Task: Sort the products in the category "Intimacy" by relevance.
Action: Mouse moved to (230, 121)
Screenshot: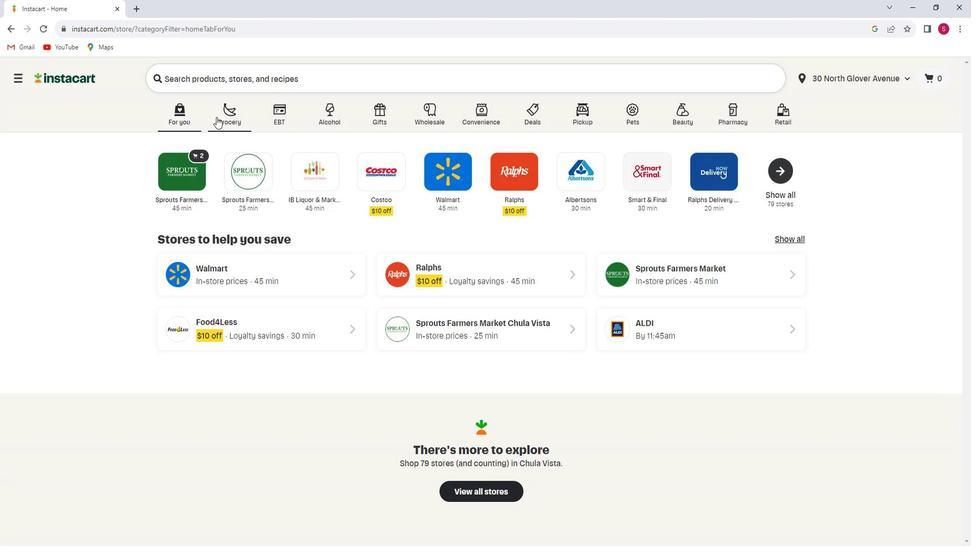 
Action: Mouse pressed left at (230, 121)
Screenshot: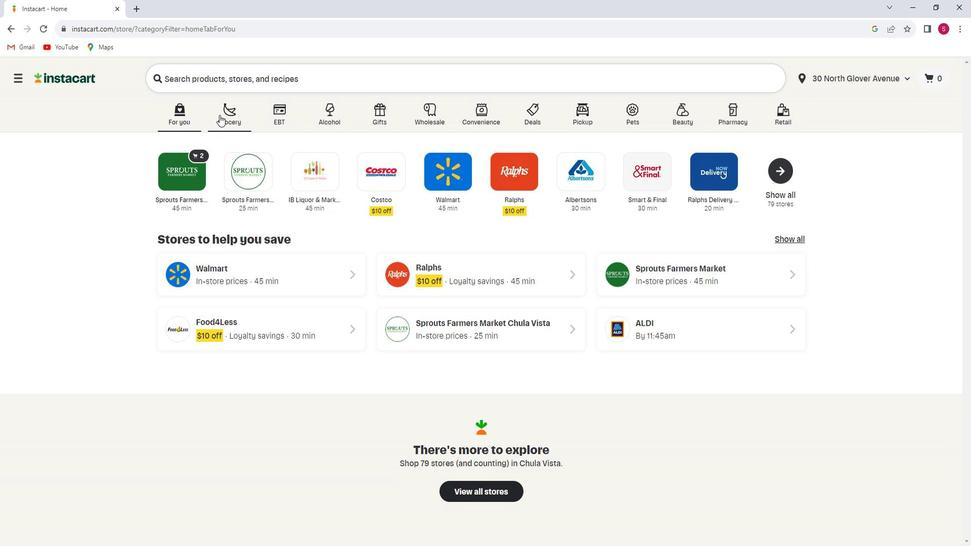 
Action: Mouse moved to (257, 306)
Screenshot: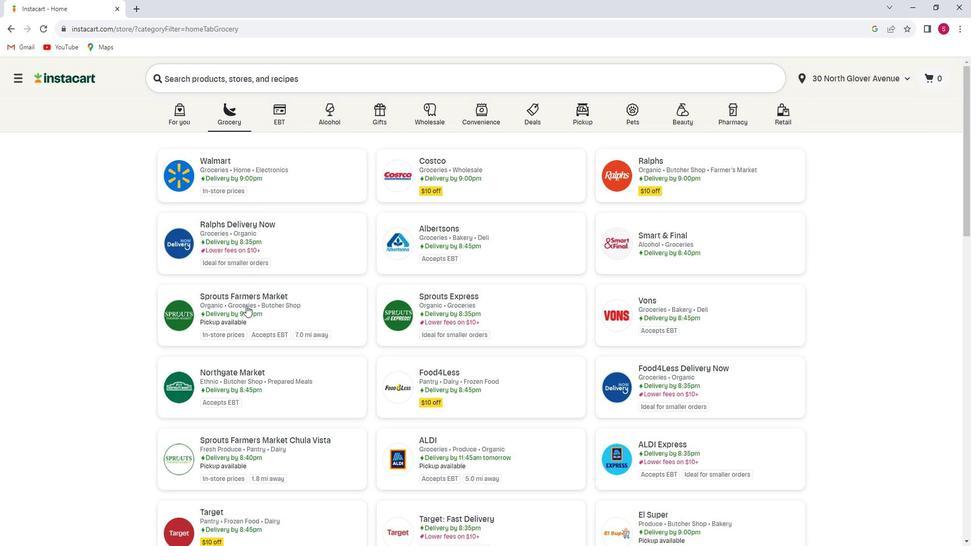 
Action: Mouse pressed left at (257, 306)
Screenshot: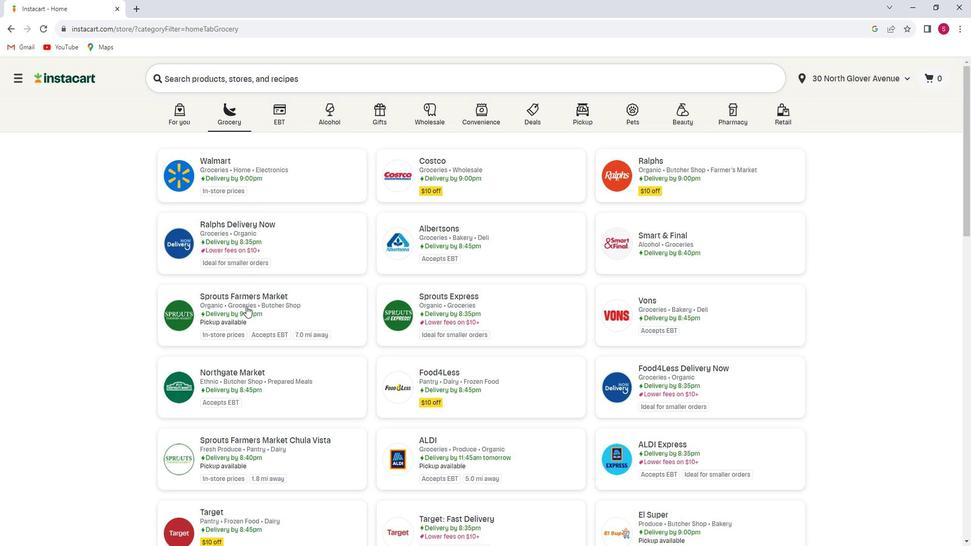 
Action: Mouse moved to (106, 431)
Screenshot: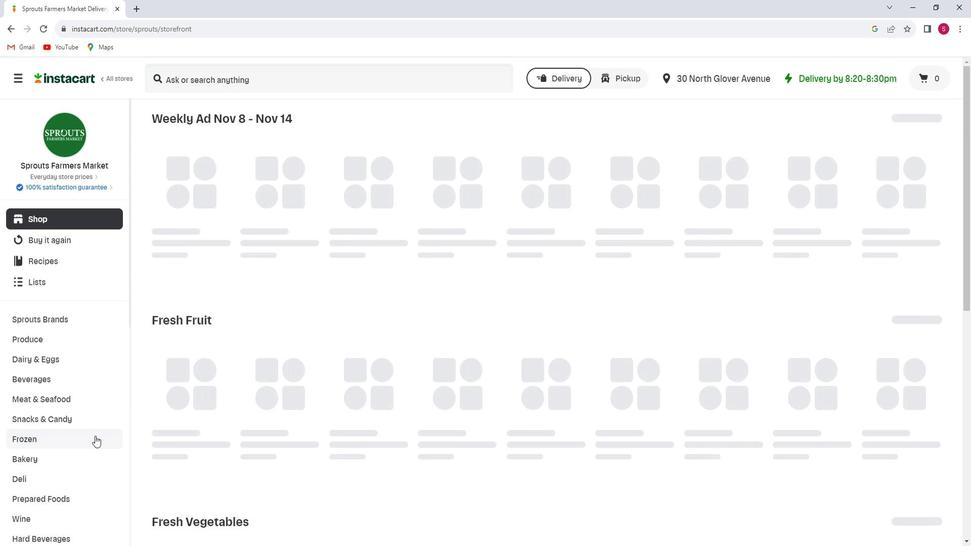 
Action: Mouse scrolled (106, 430) with delta (0, 0)
Screenshot: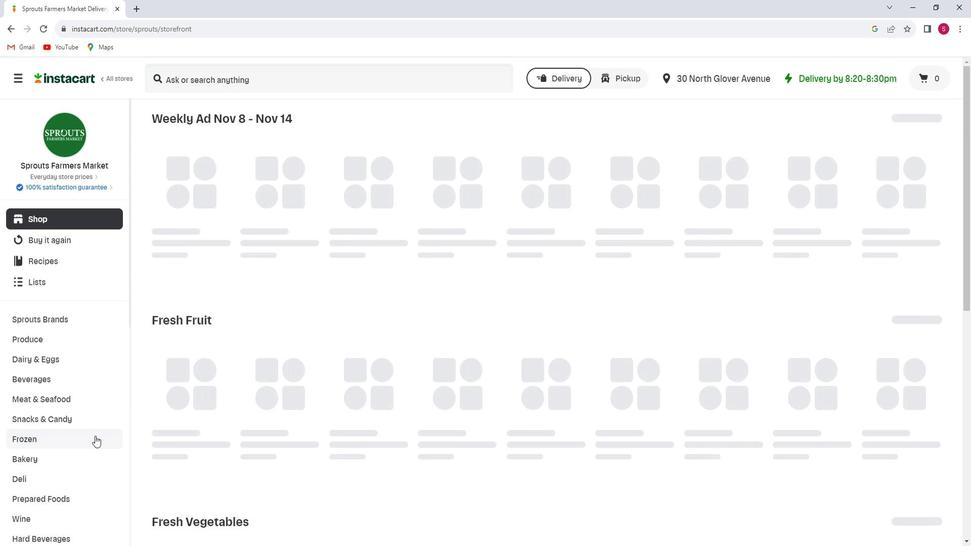 
Action: Mouse scrolled (106, 430) with delta (0, 0)
Screenshot: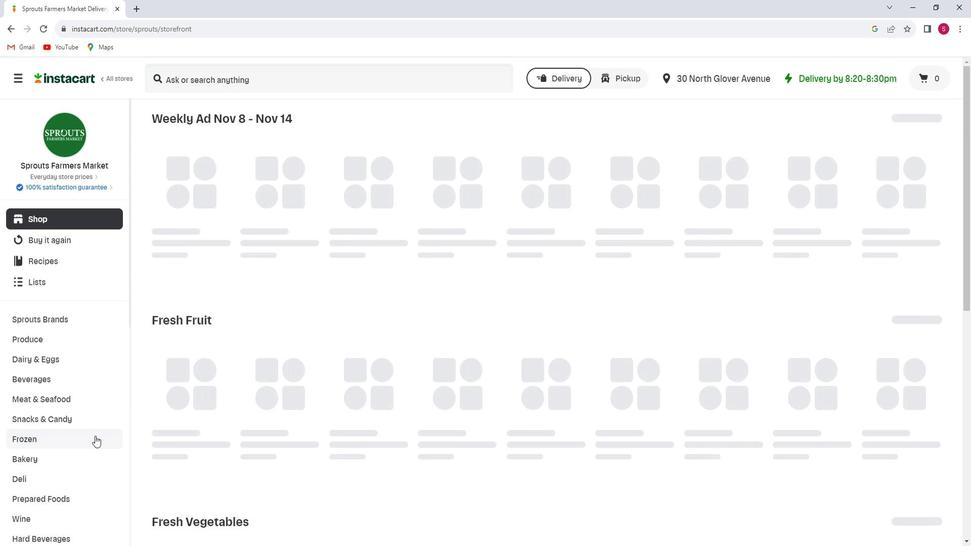 
Action: Mouse moved to (84, 445)
Screenshot: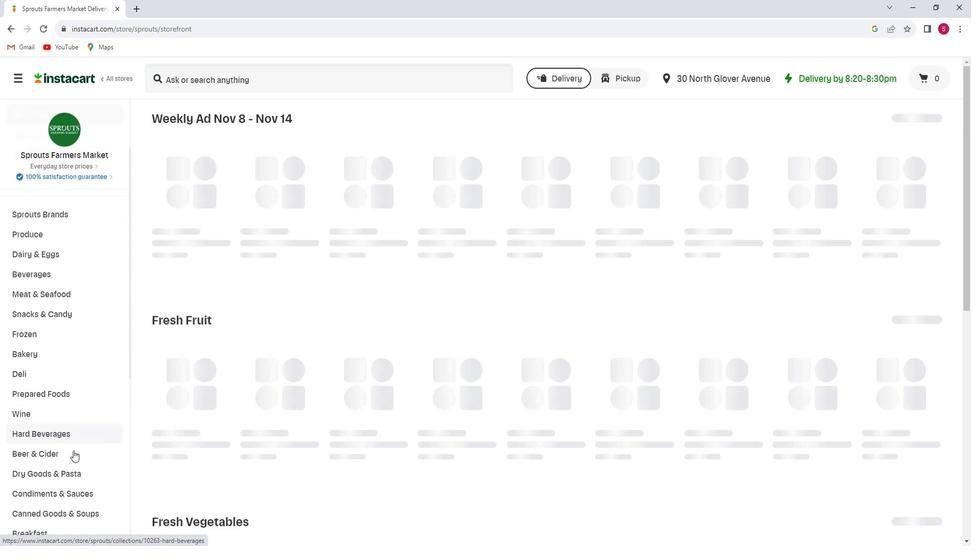 
Action: Mouse scrolled (84, 444) with delta (0, 0)
Screenshot: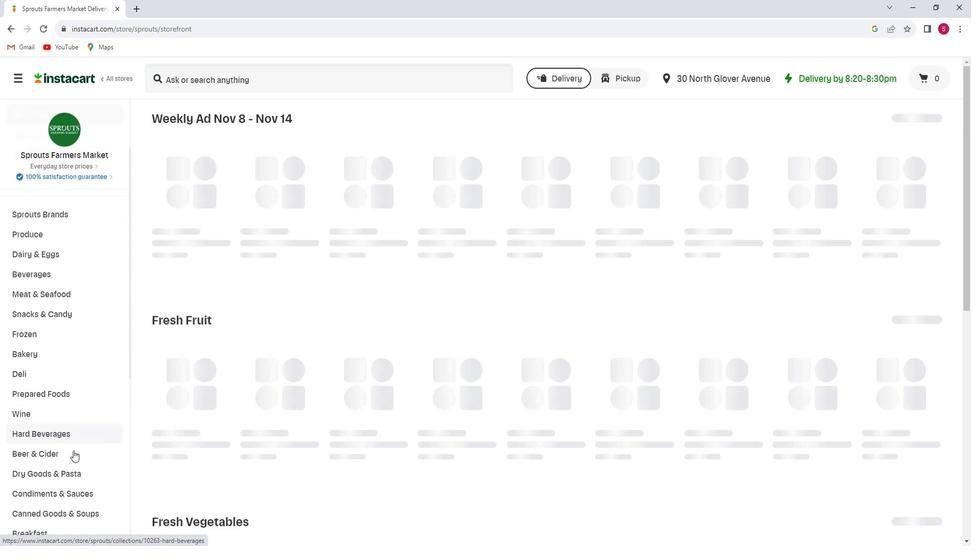 
Action: Mouse scrolled (84, 444) with delta (0, 0)
Screenshot: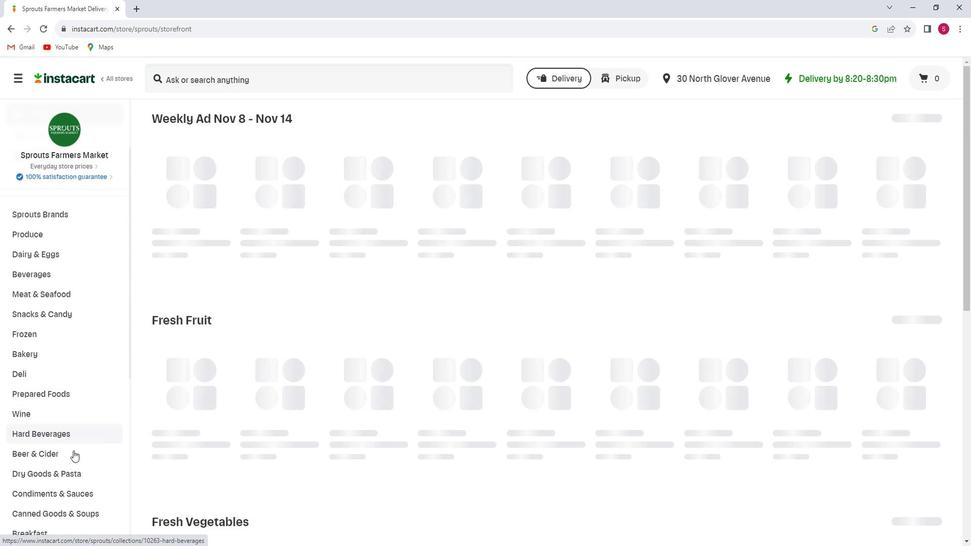 
Action: Mouse moved to (81, 444)
Screenshot: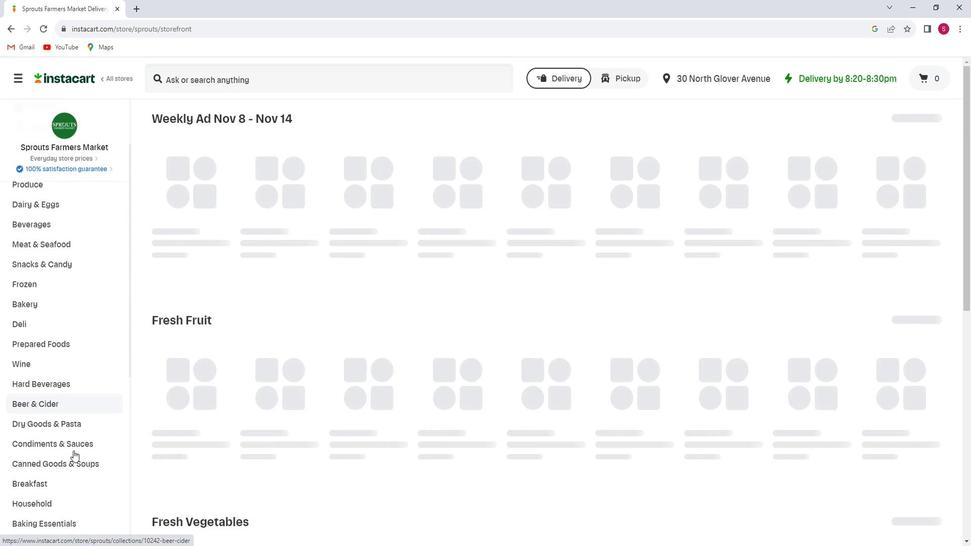 
Action: Mouse scrolled (81, 444) with delta (0, 0)
Screenshot: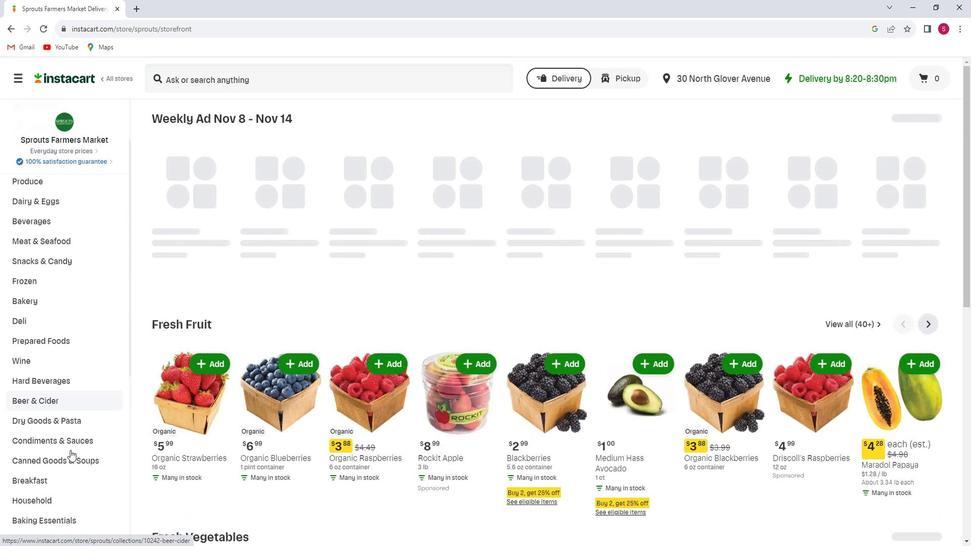 
Action: Mouse scrolled (81, 444) with delta (0, 0)
Screenshot: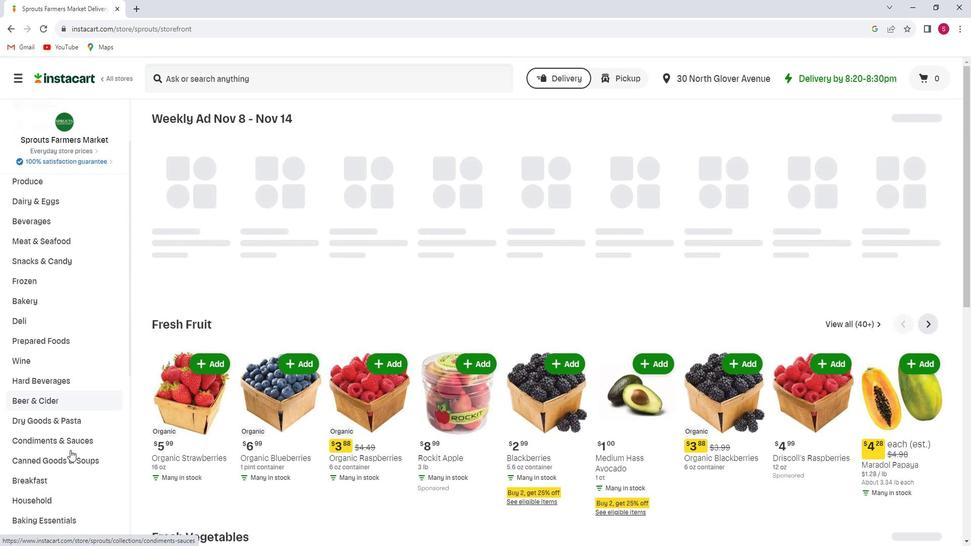 
Action: Mouse scrolled (81, 444) with delta (0, 0)
Screenshot: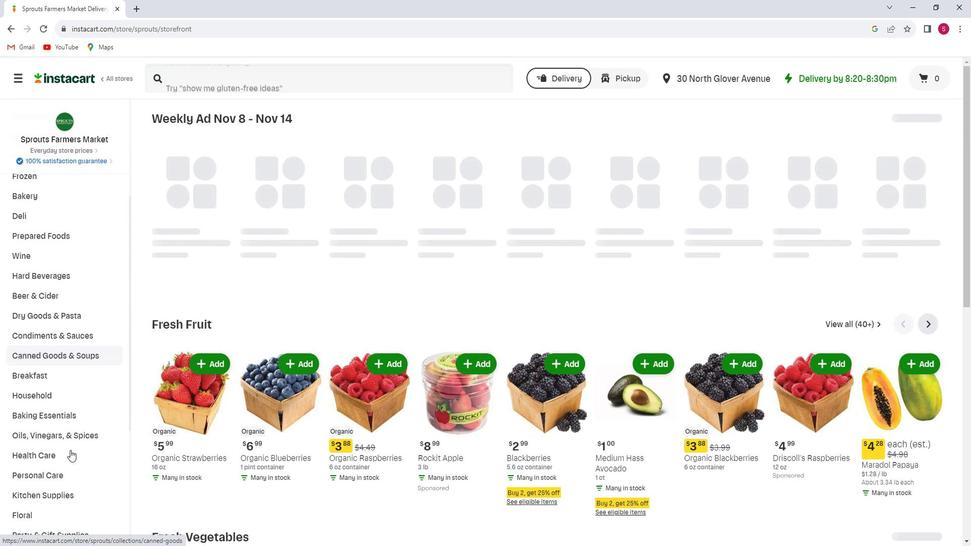 
Action: Mouse moved to (72, 421)
Screenshot: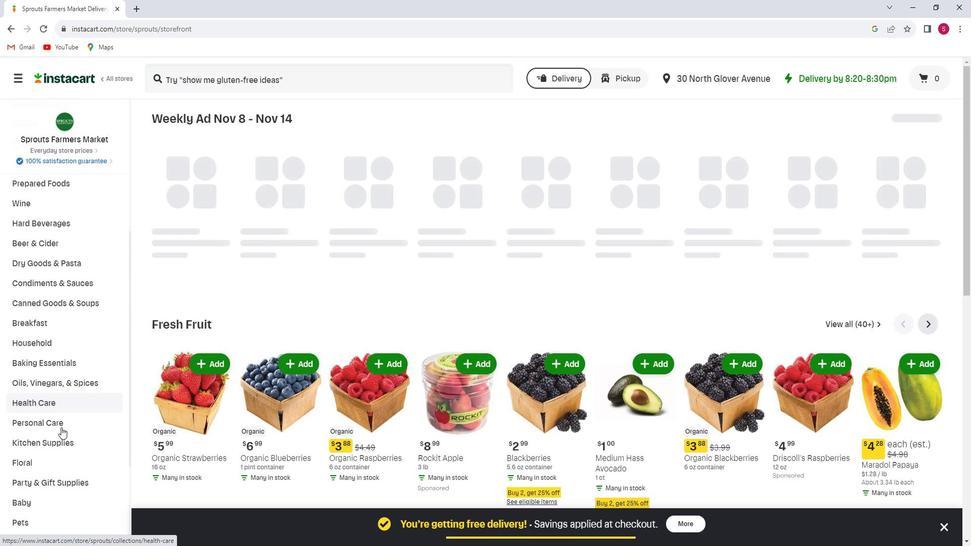 
Action: Mouse pressed left at (72, 421)
Screenshot: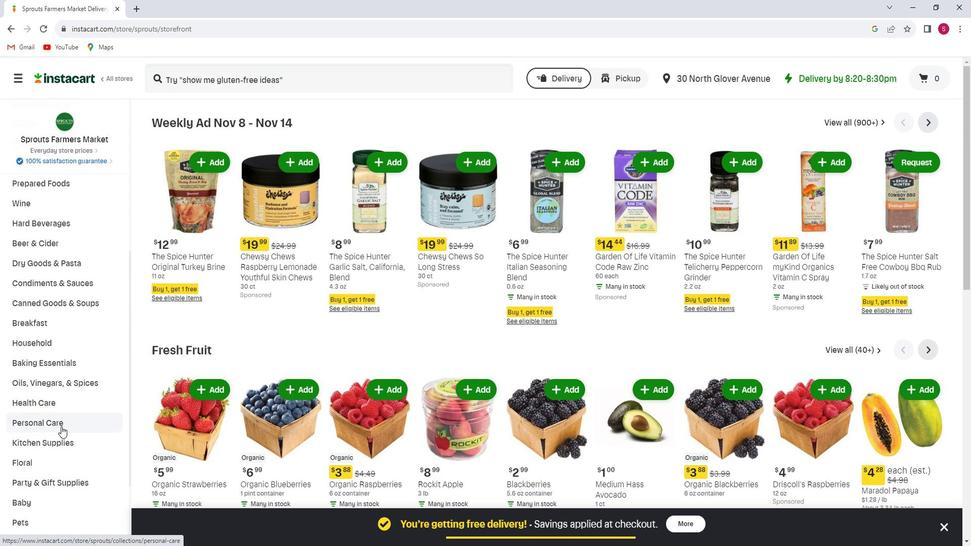 
Action: Mouse moved to (721, 154)
Screenshot: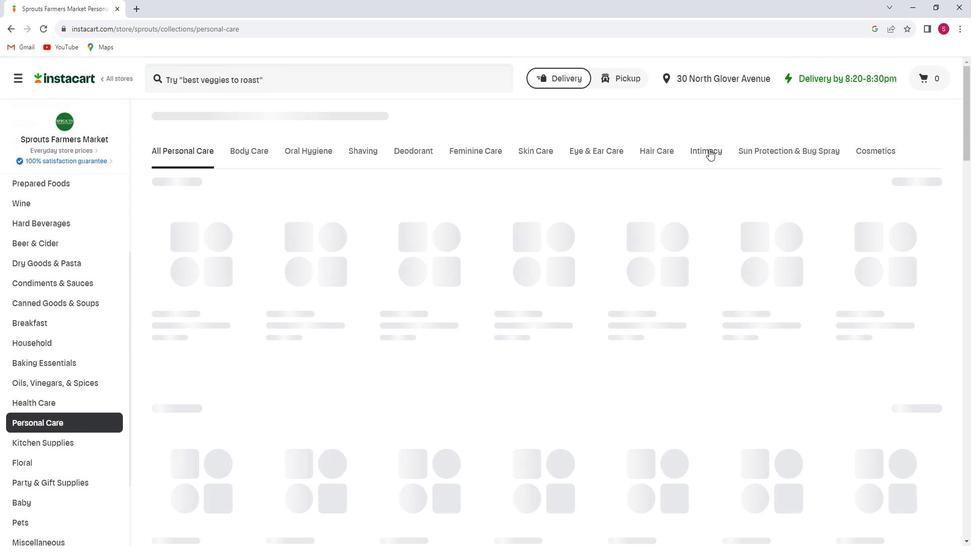 
Action: Mouse pressed left at (721, 154)
Screenshot: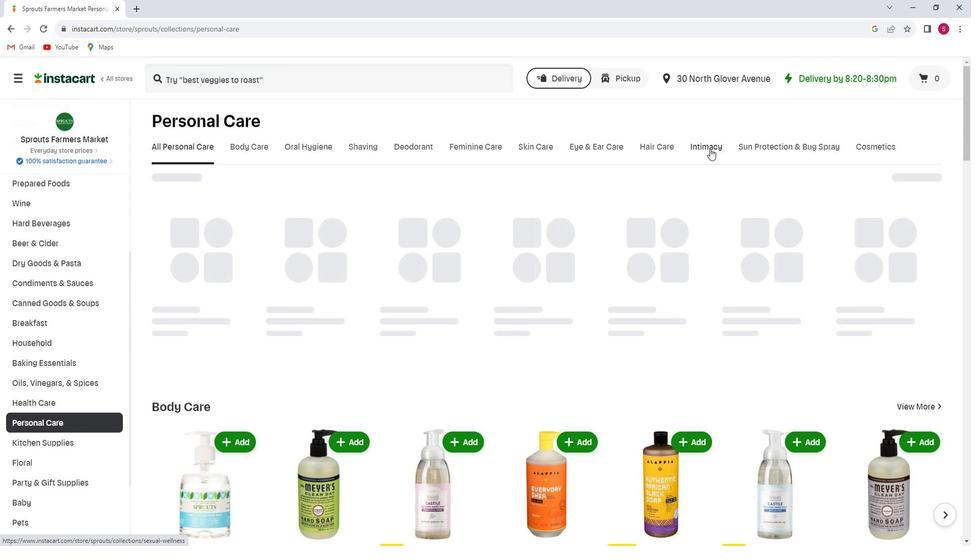 
Action: Mouse moved to (889, 243)
Screenshot: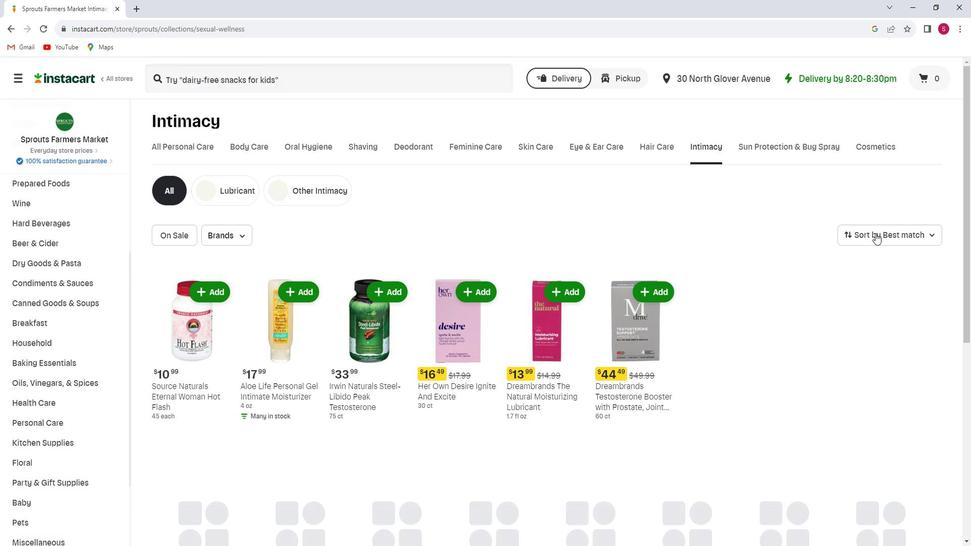 
Action: Mouse pressed left at (889, 243)
Screenshot: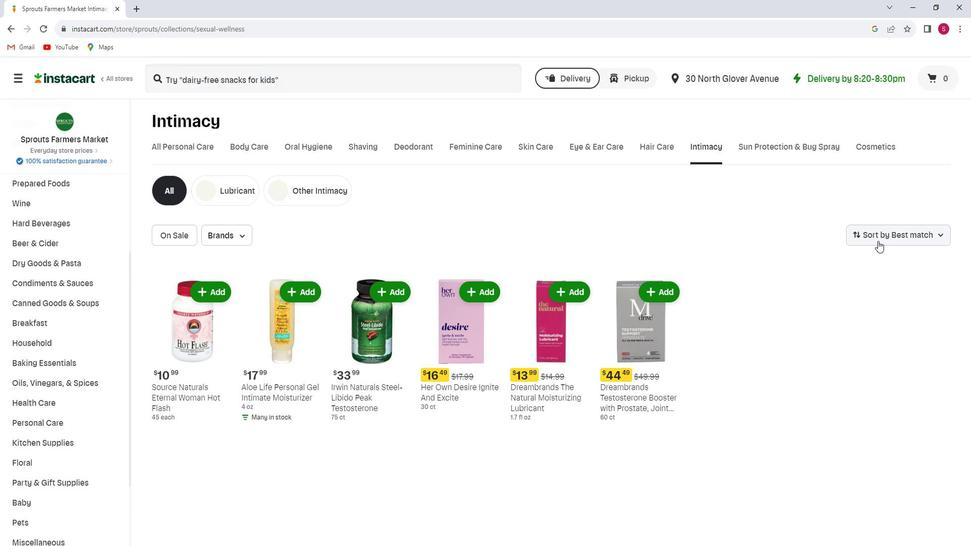 
Action: Mouse moved to (904, 392)
Screenshot: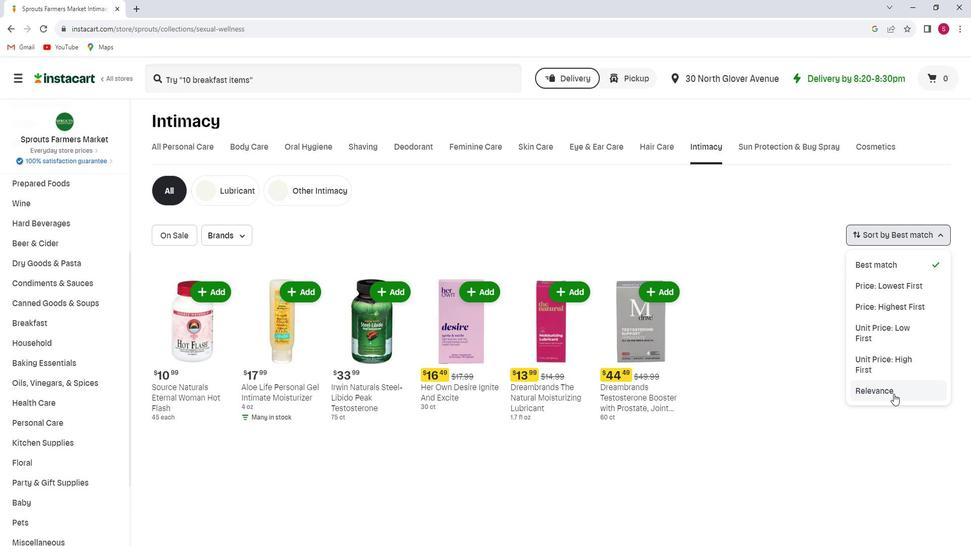 
Action: Mouse pressed left at (904, 392)
Screenshot: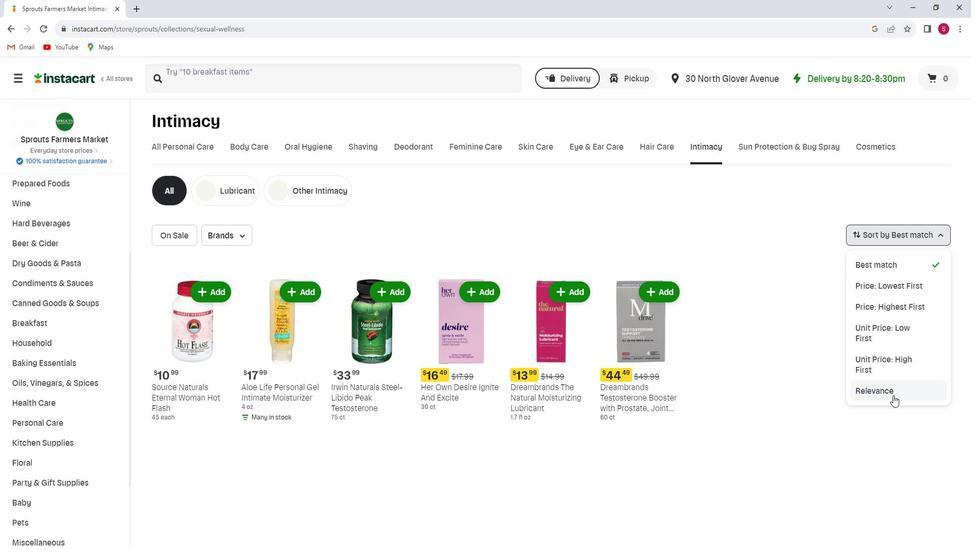 
Action: Mouse moved to (904, 392)
Screenshot: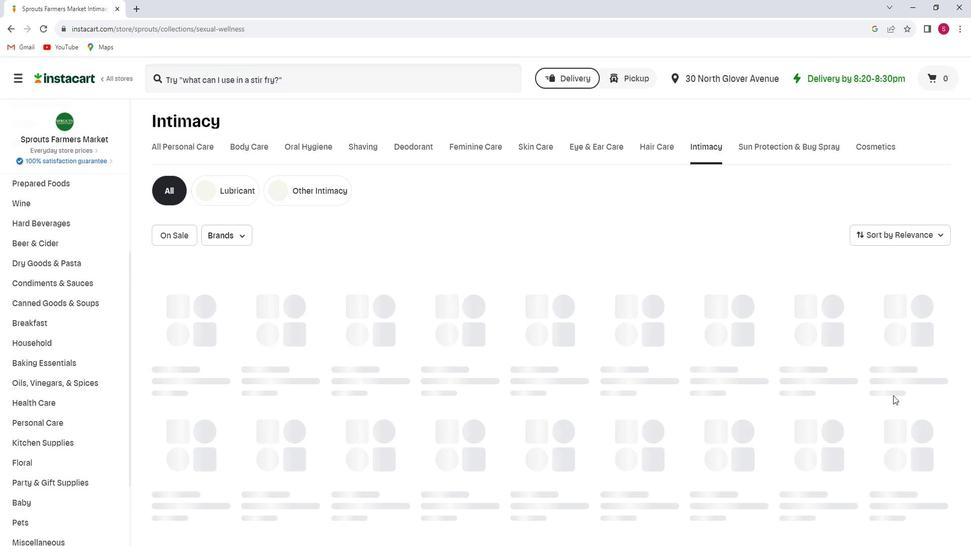 
